 Task: Delete the category "General ideas" in the repository "Javascript".
Action: Mouse moved to (1291, 255)
Screenshot: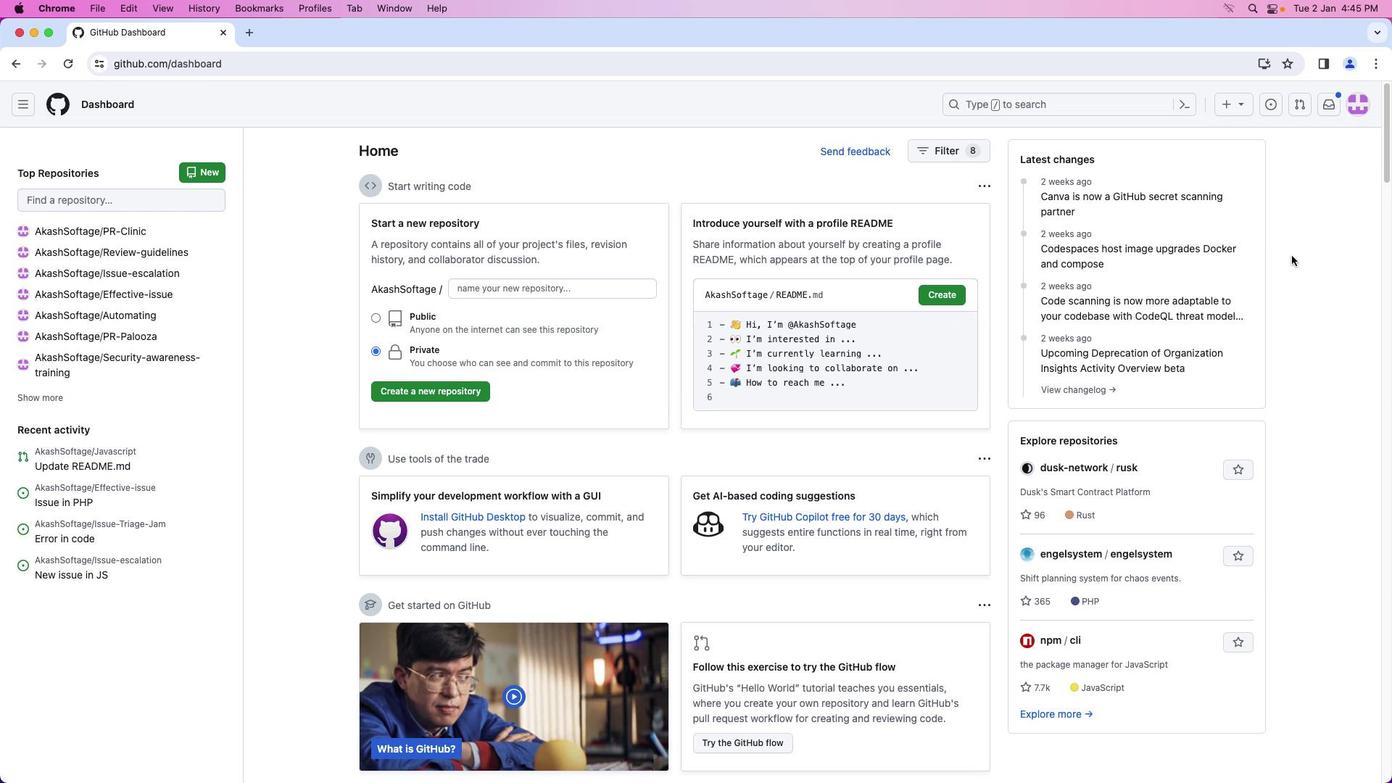 
Action: Mouse pressed left at (1291, 255)
Screenshot: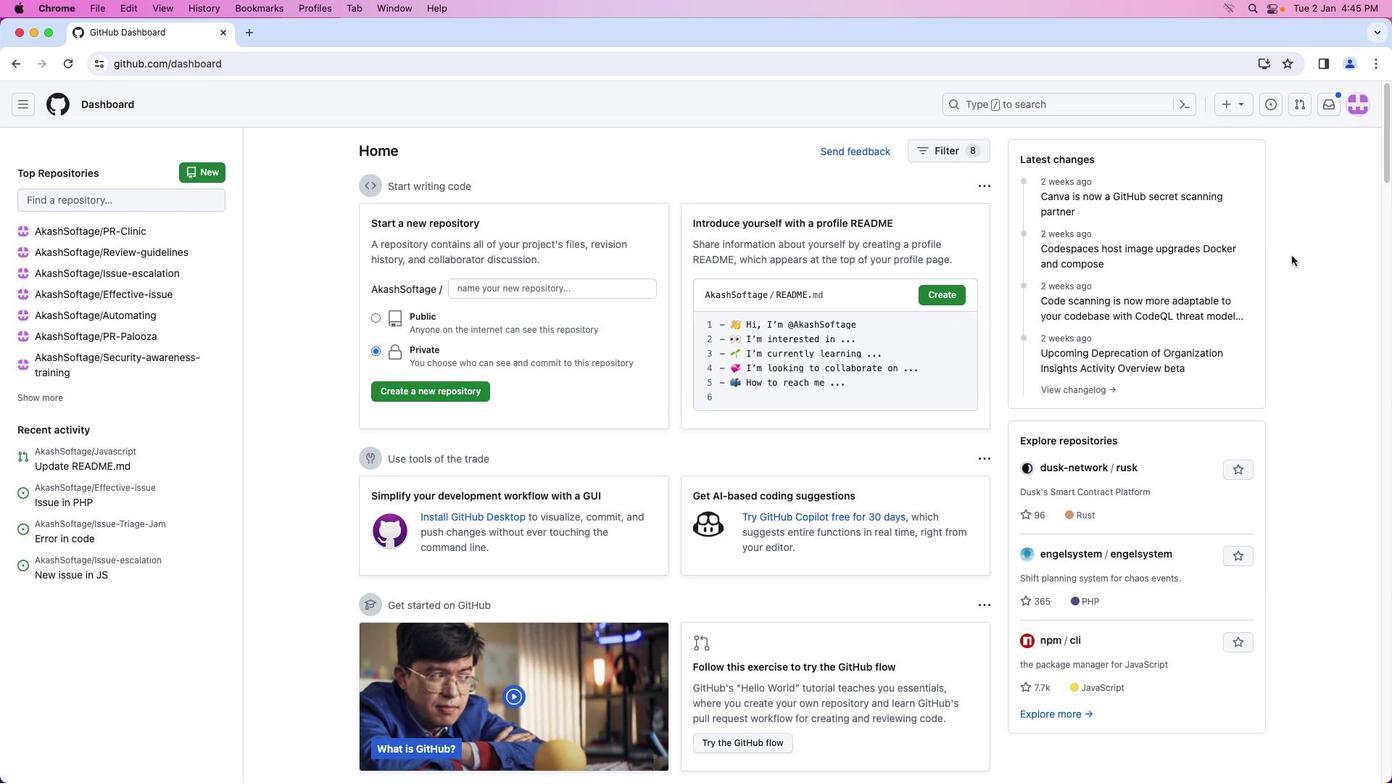 
Action: Mouse moved to (1350, 108)
Screenshot: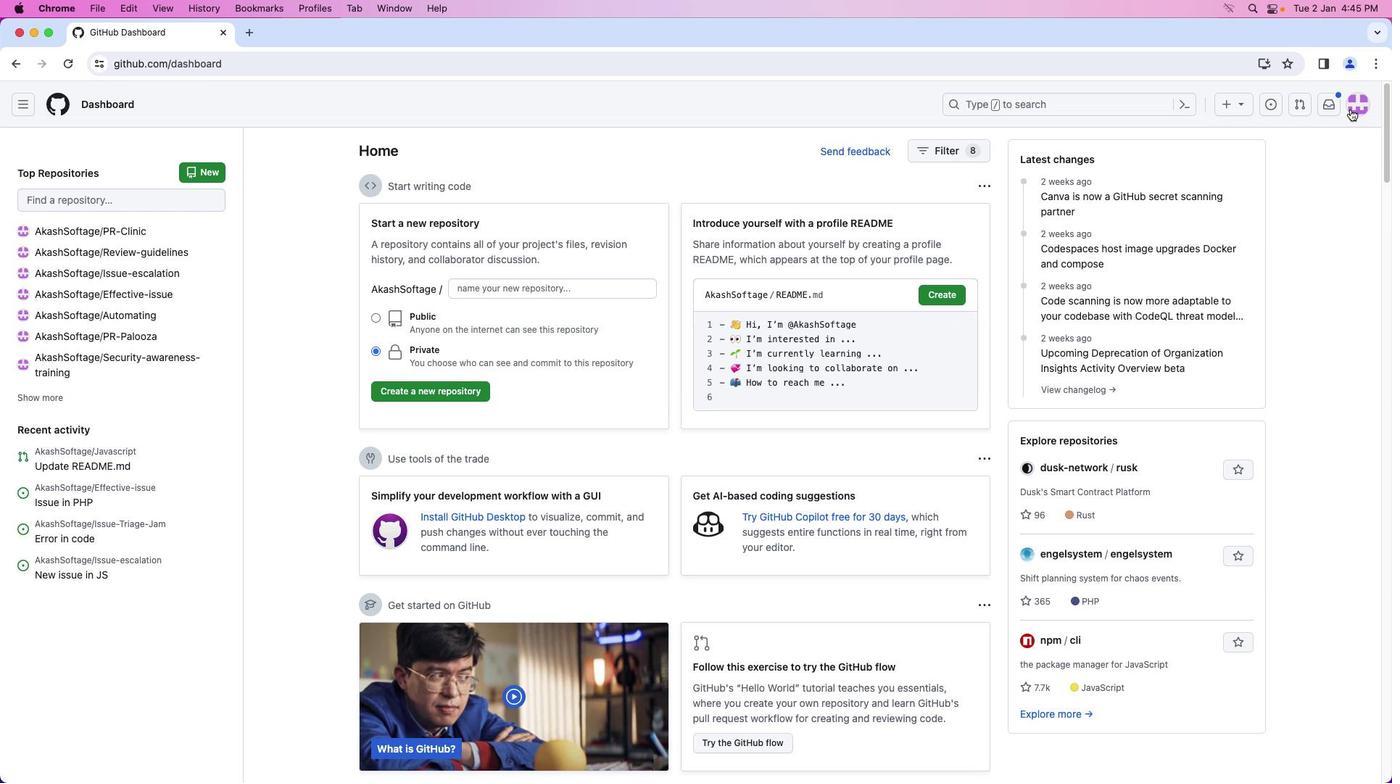 
Action: Mouse pressed left at (1350, 108)
Screenshot: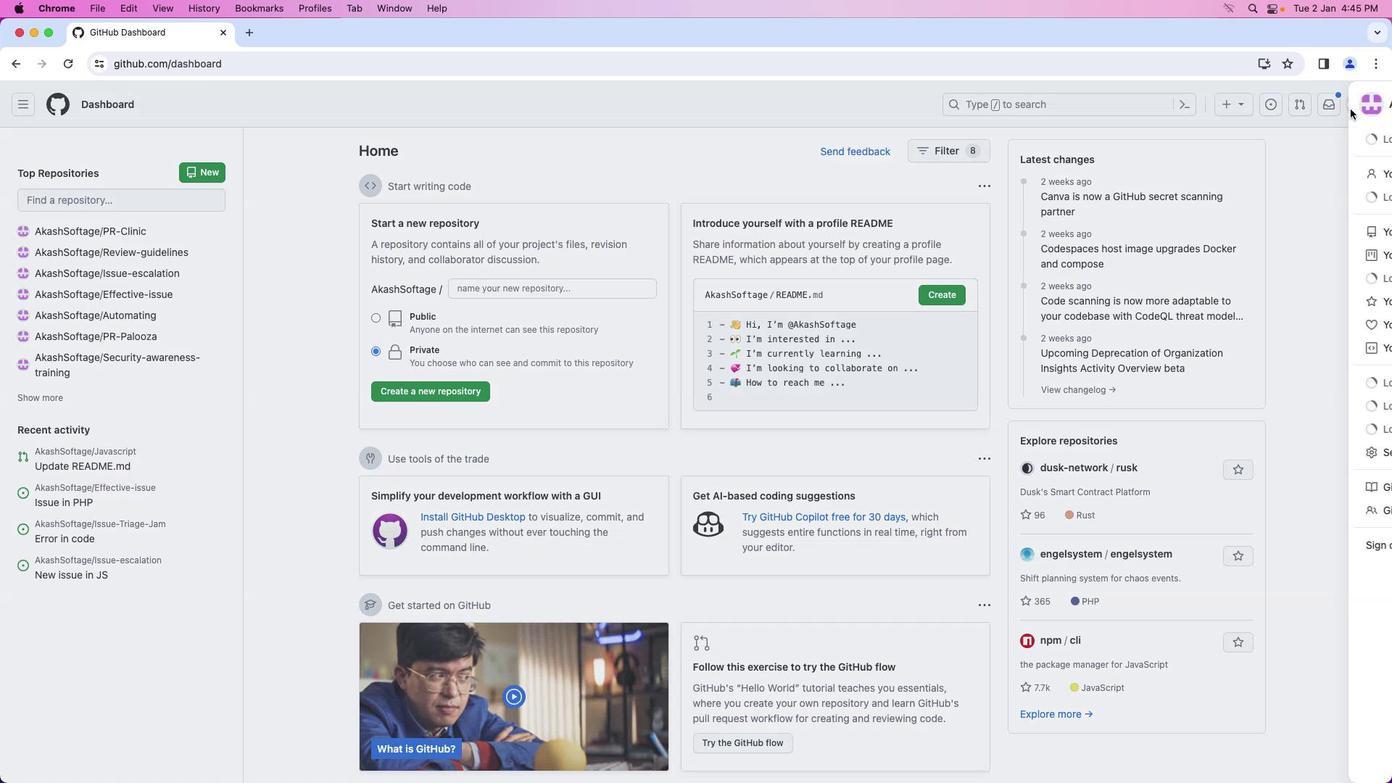 
Action: Mouse moved to (1297, 226)
Screenshot: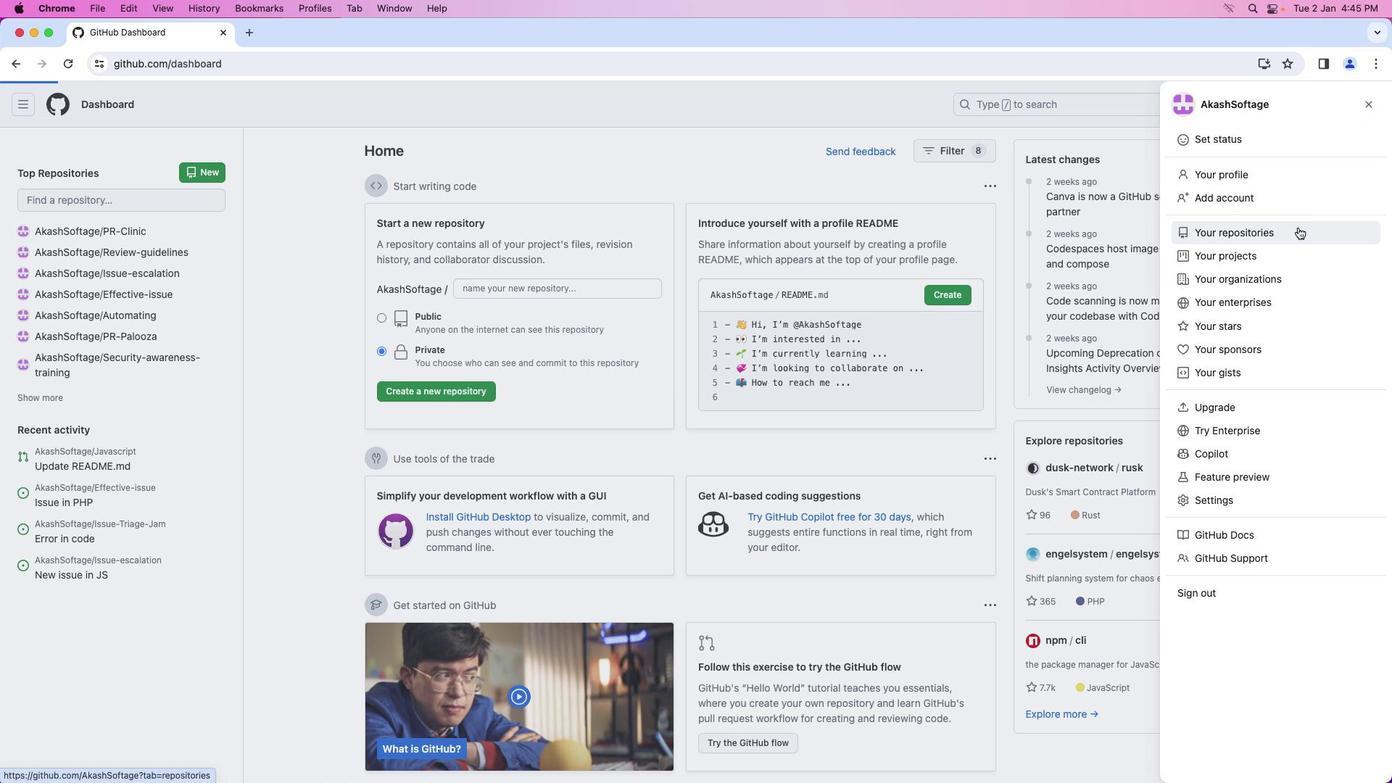 
Action: Mouse pressed left at (1297, 226)
Screenshot: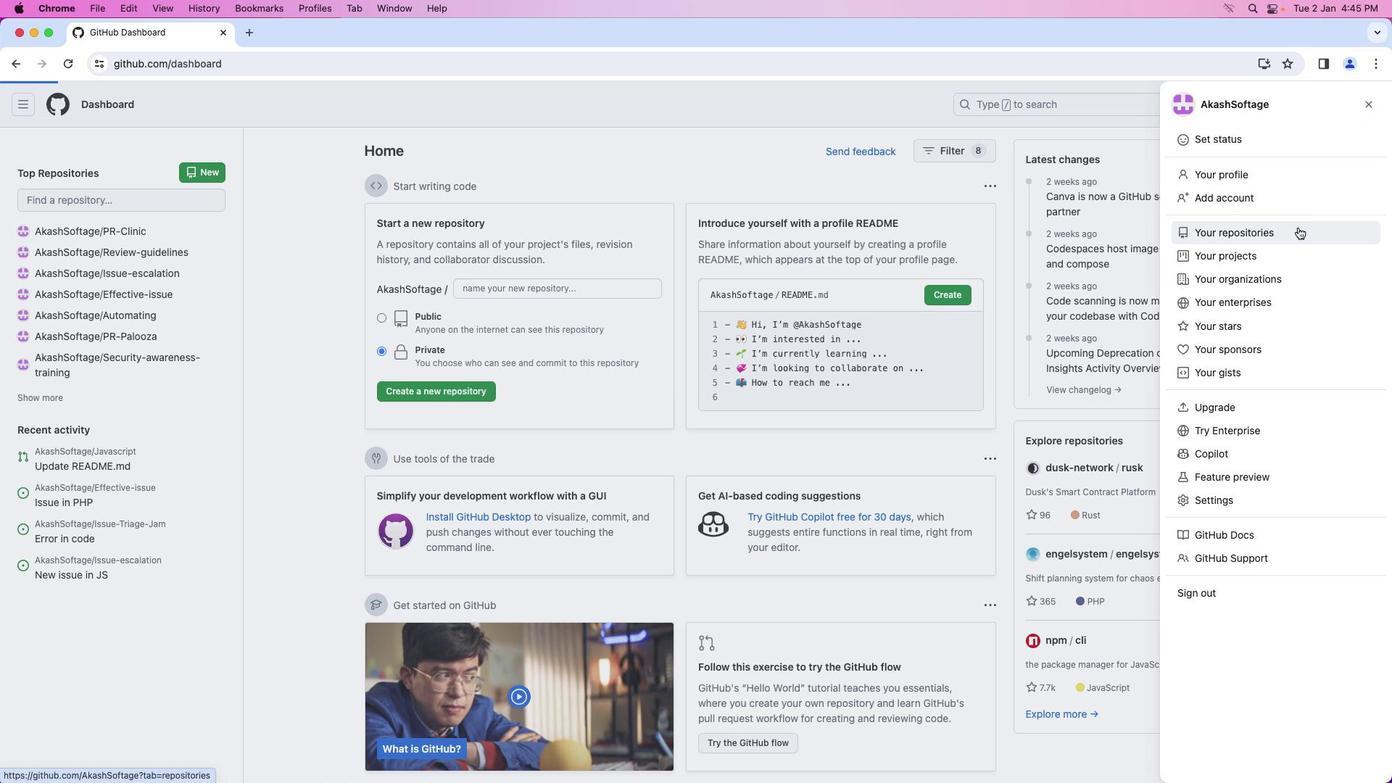 
Action: Mouse moved to (518, 241)
Screenshot: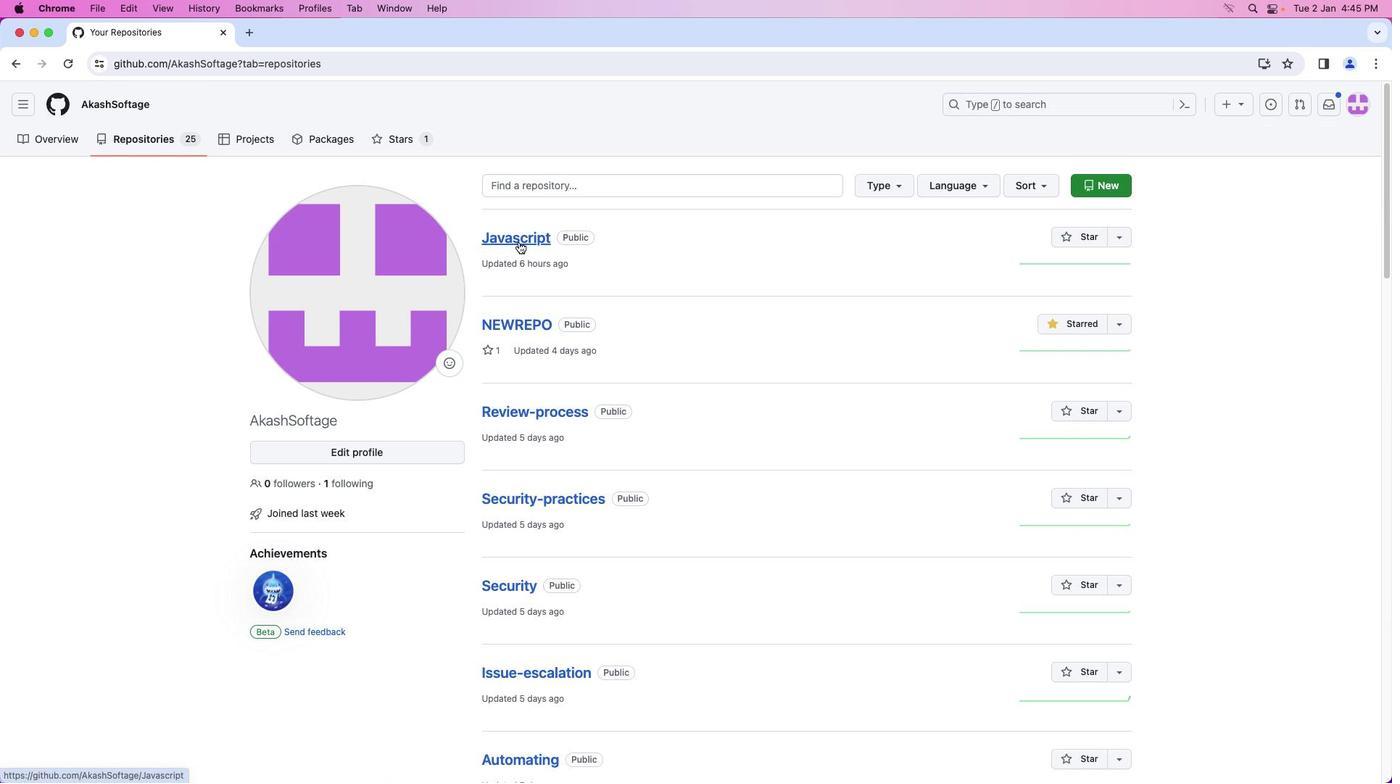 
Action: Mouse pressed left at (518, 241)
Screenshot: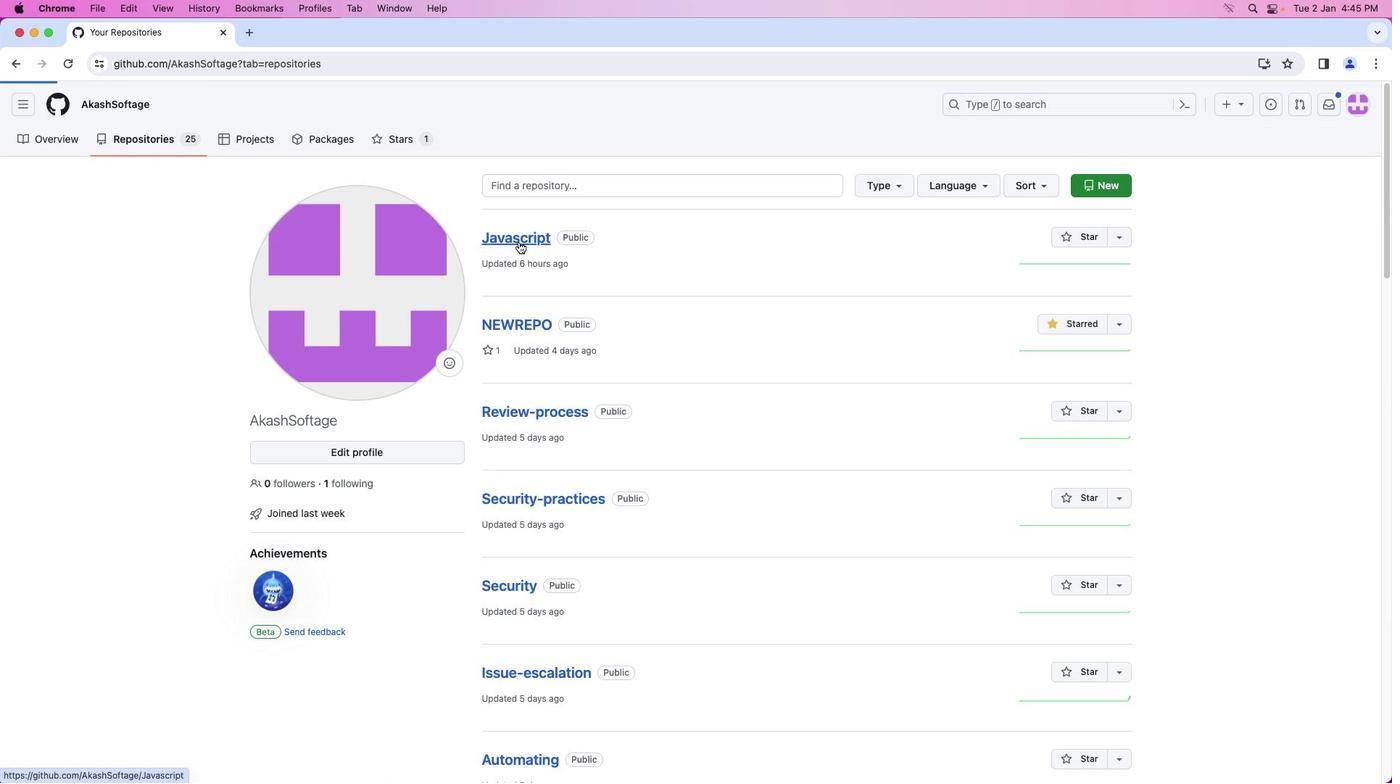 
Action: Mouse moved to (322, 146)
Screenshot: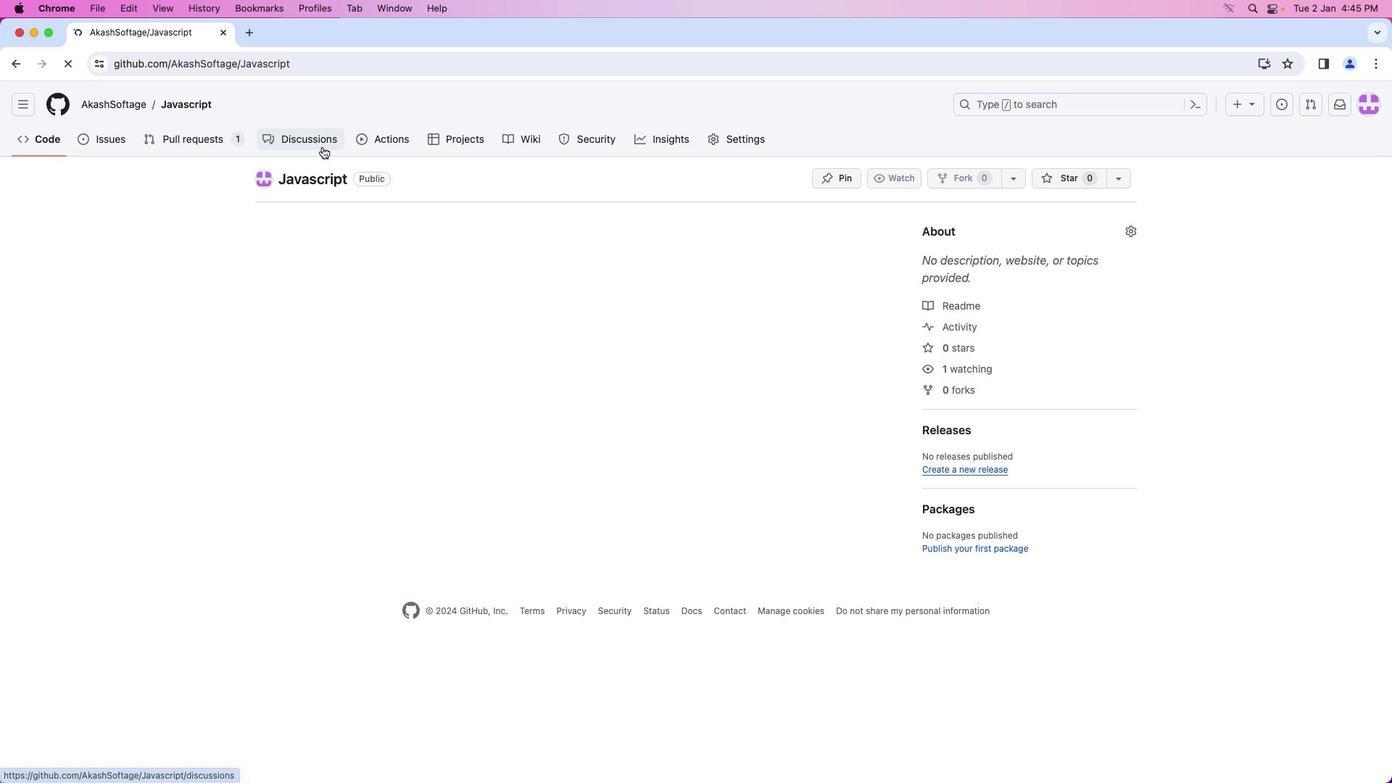 
Action: Mouse pressed left at (322, 146)
Screenshot: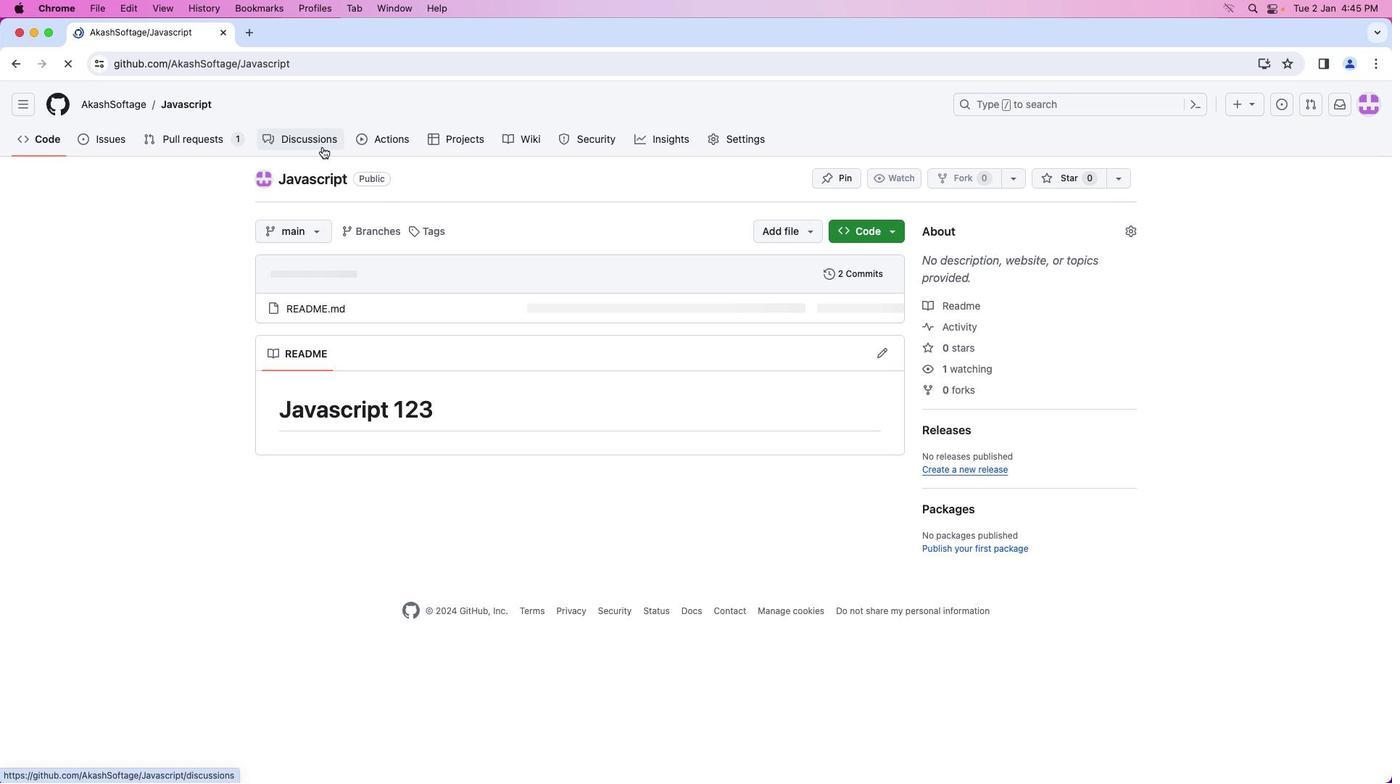 
Action: Mouse moved to (488, 353)
Screenshot: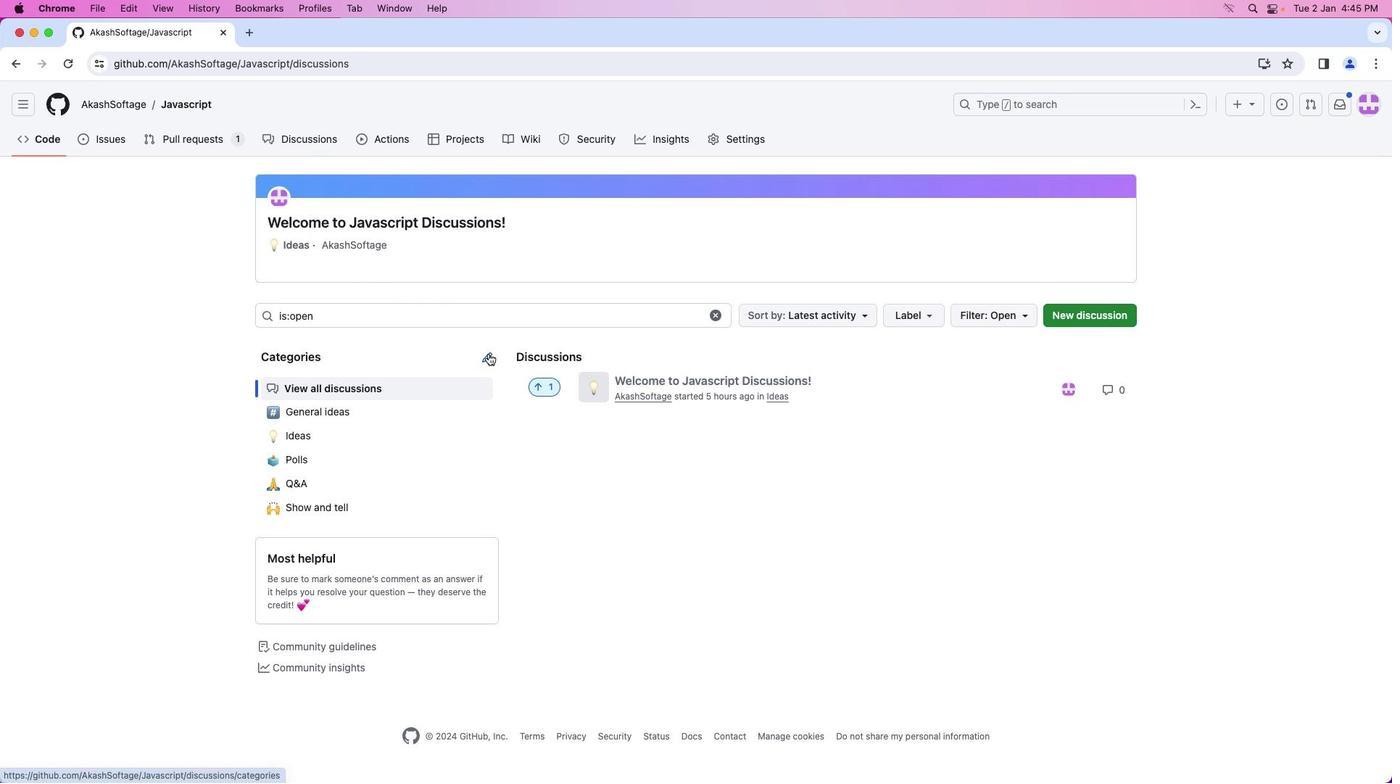 
Action: Mouse pressed left at (488, 353)
Screenshot: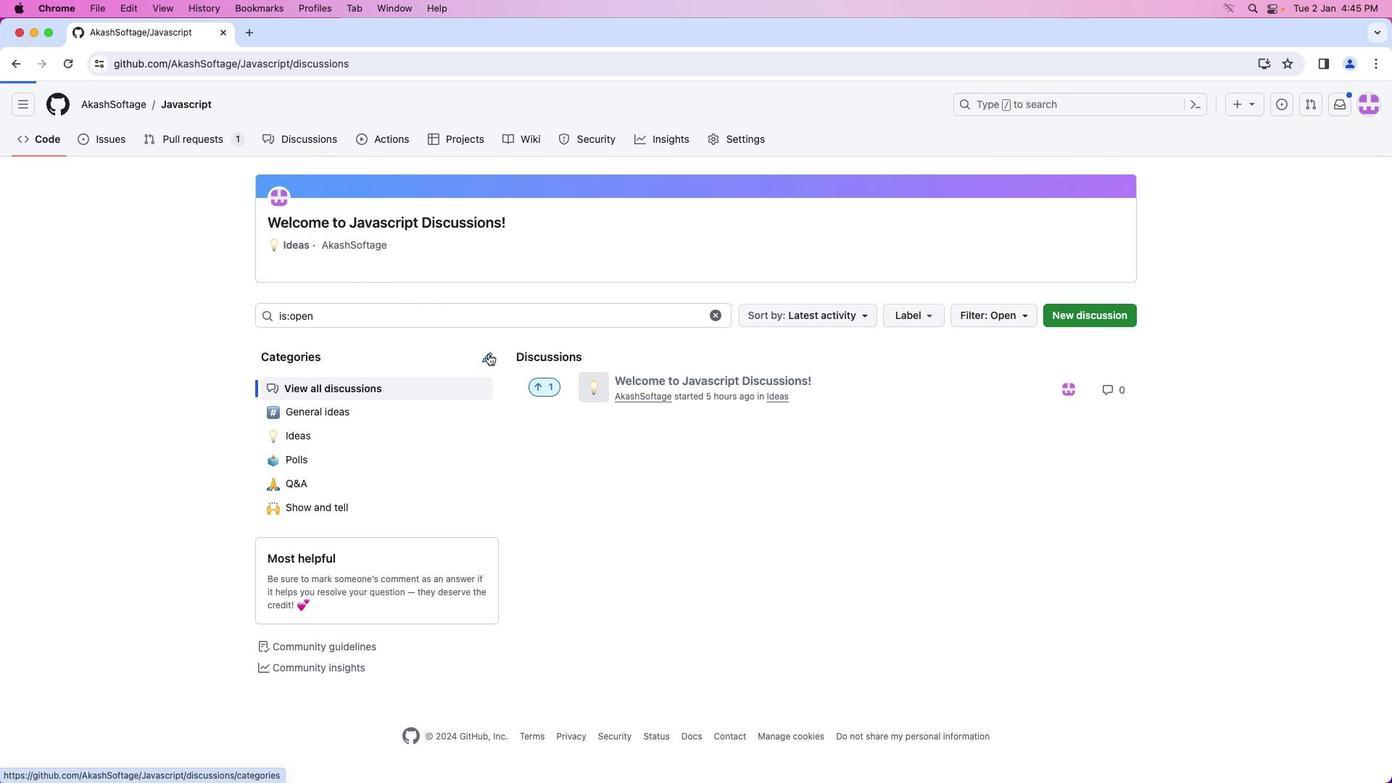 
Action: Mouse moved to (1122, 302)
Screenshot: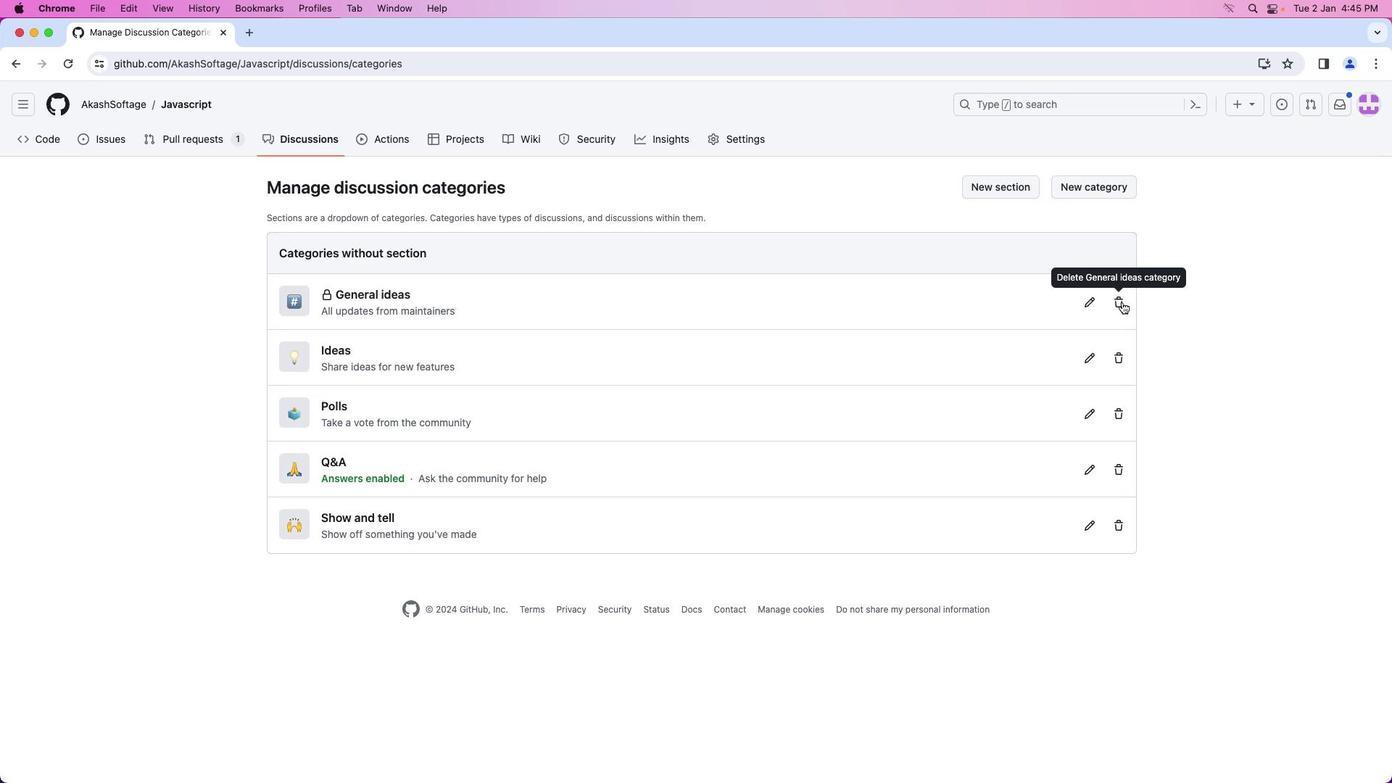
Action: Mouse pressed left at (1122, 302)
Screenshot: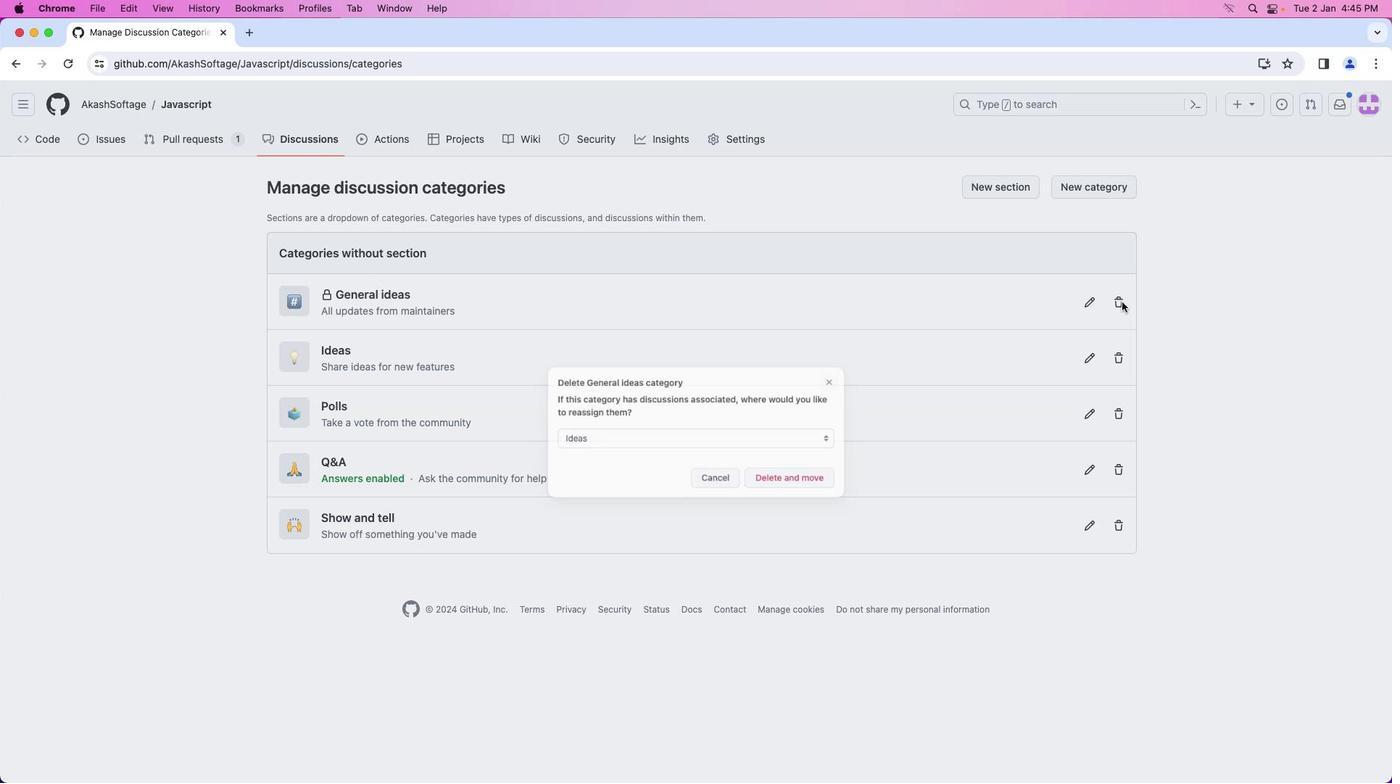 
Action: Mouse moved to (836, 487)
Screenshot: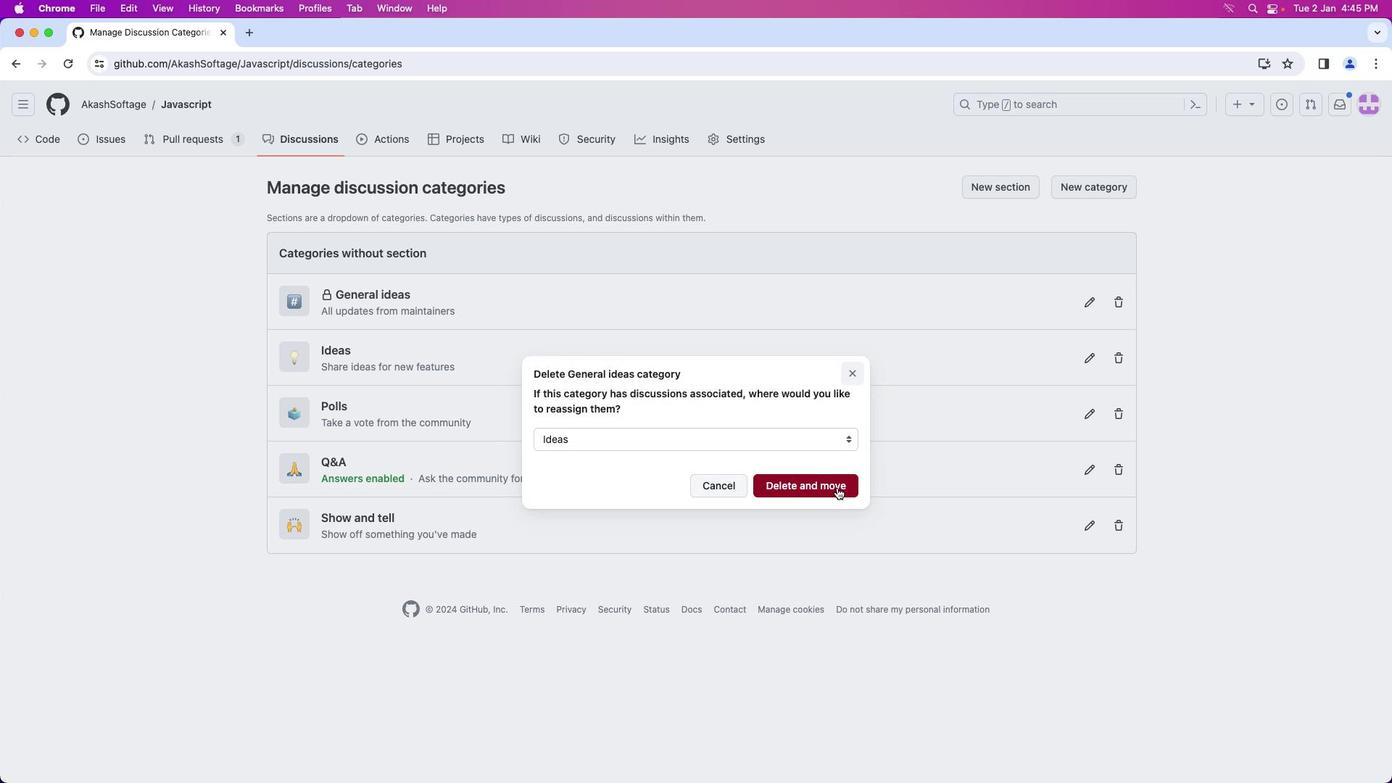
Action: Mouse pressed left at (836, 487)
Screenshot: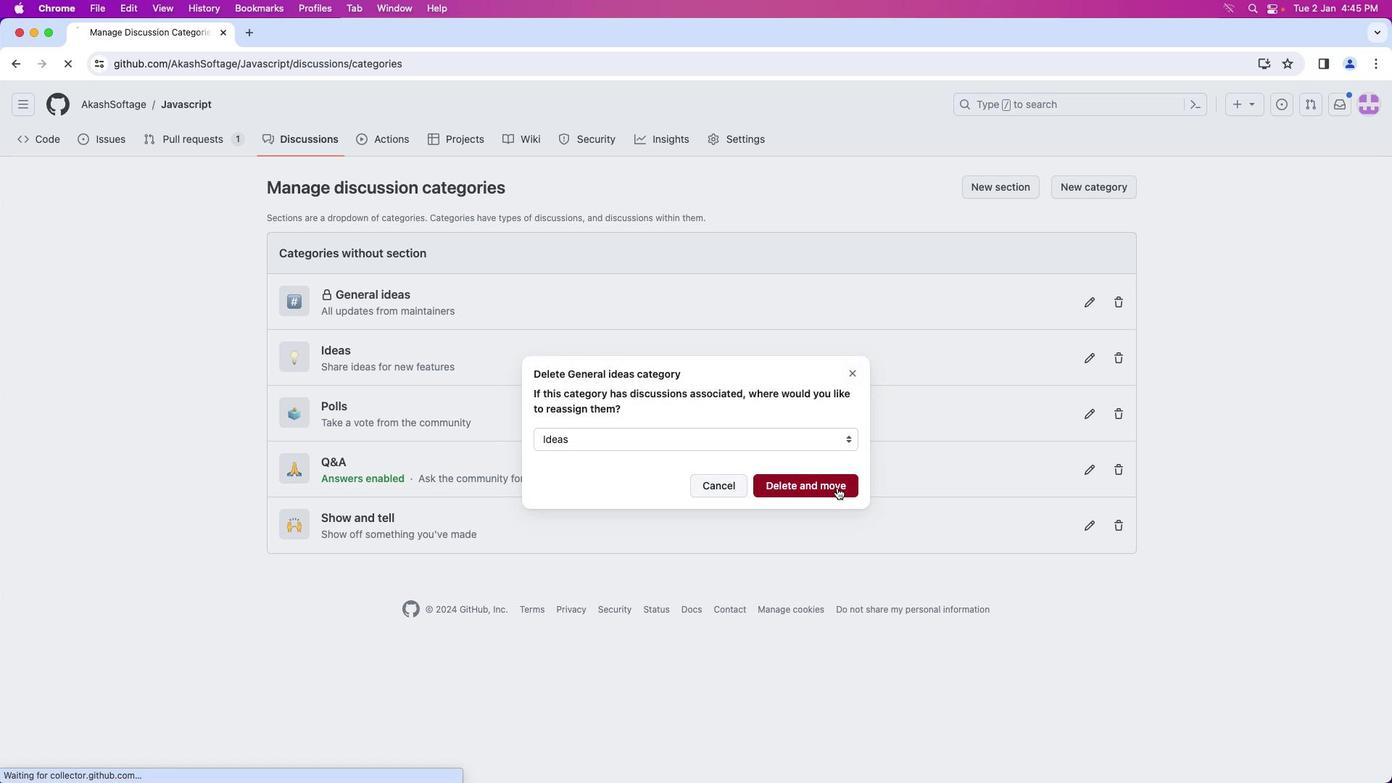 
Action: Mouse moved to (835, 487)
Screenshot: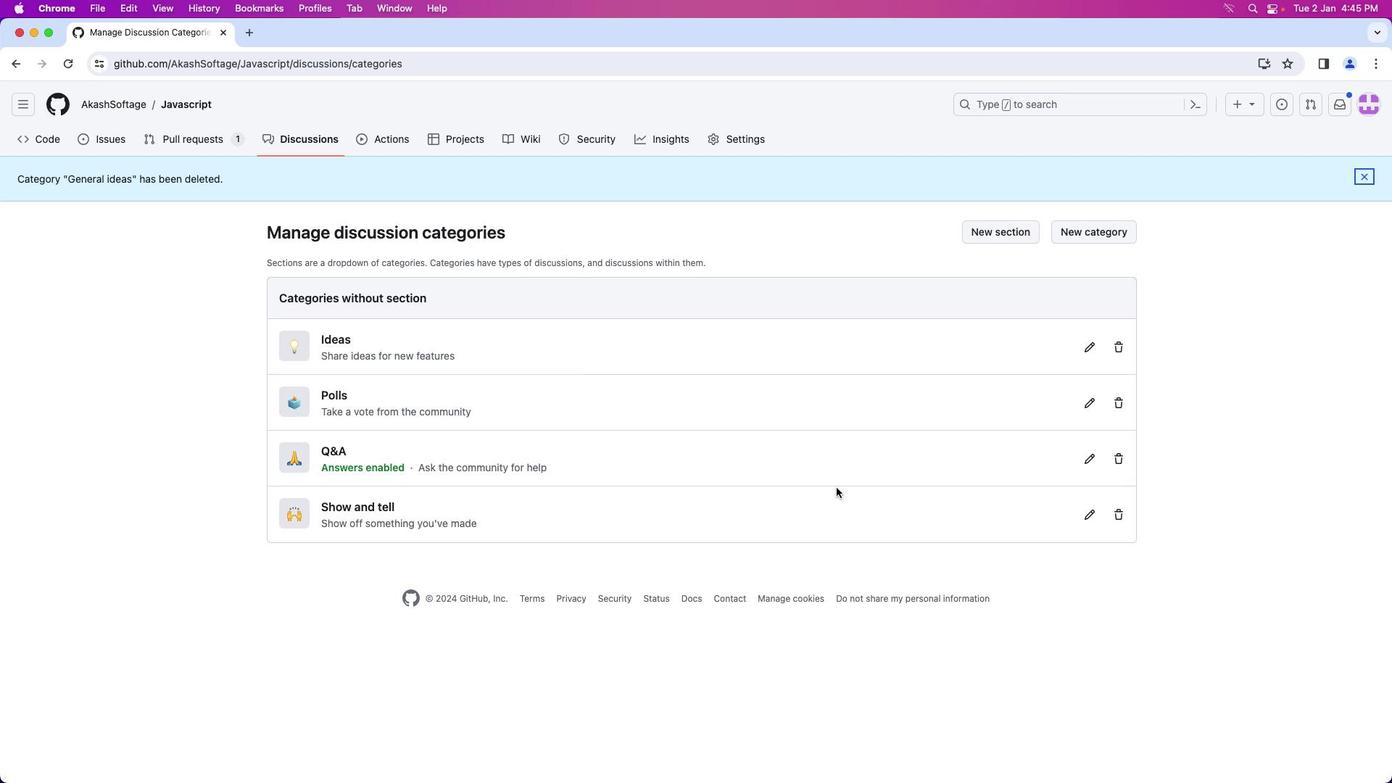 
